 Task: Apply theme shift in current slide.
Action: Mouse moved to (479, 100)
Screenshot: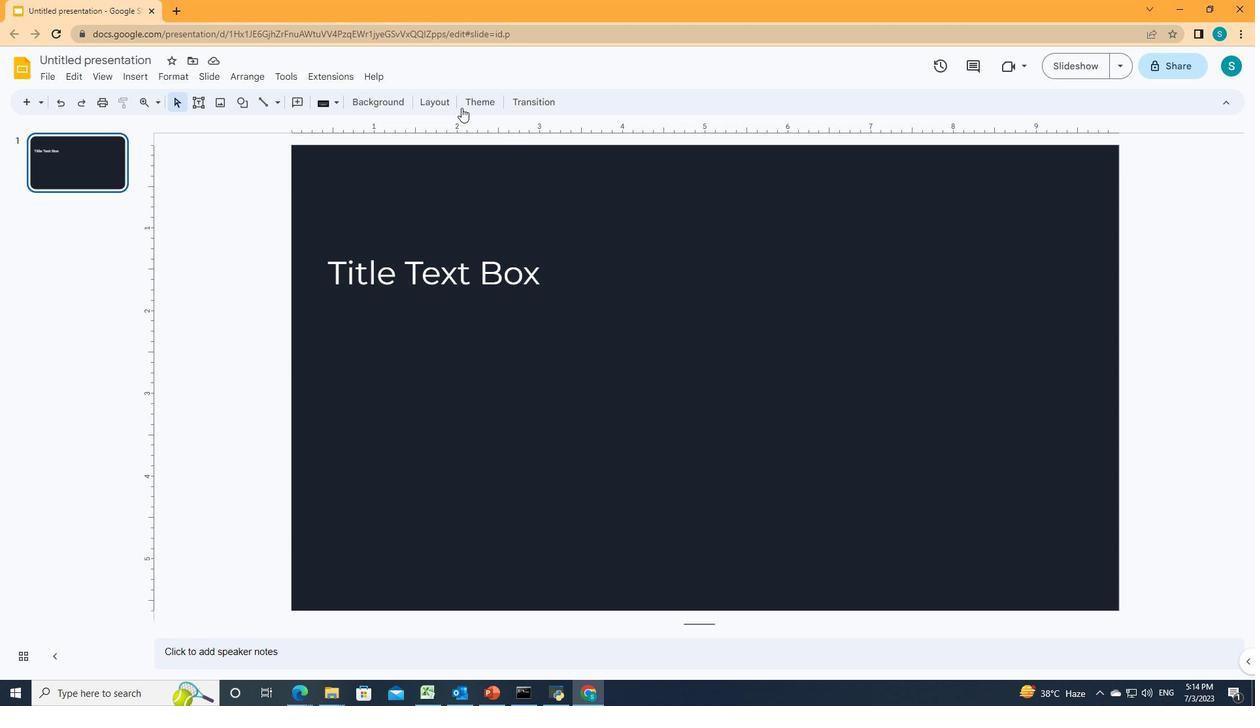 
Action: Mouse pressed left at (479, 100)
Screenshot: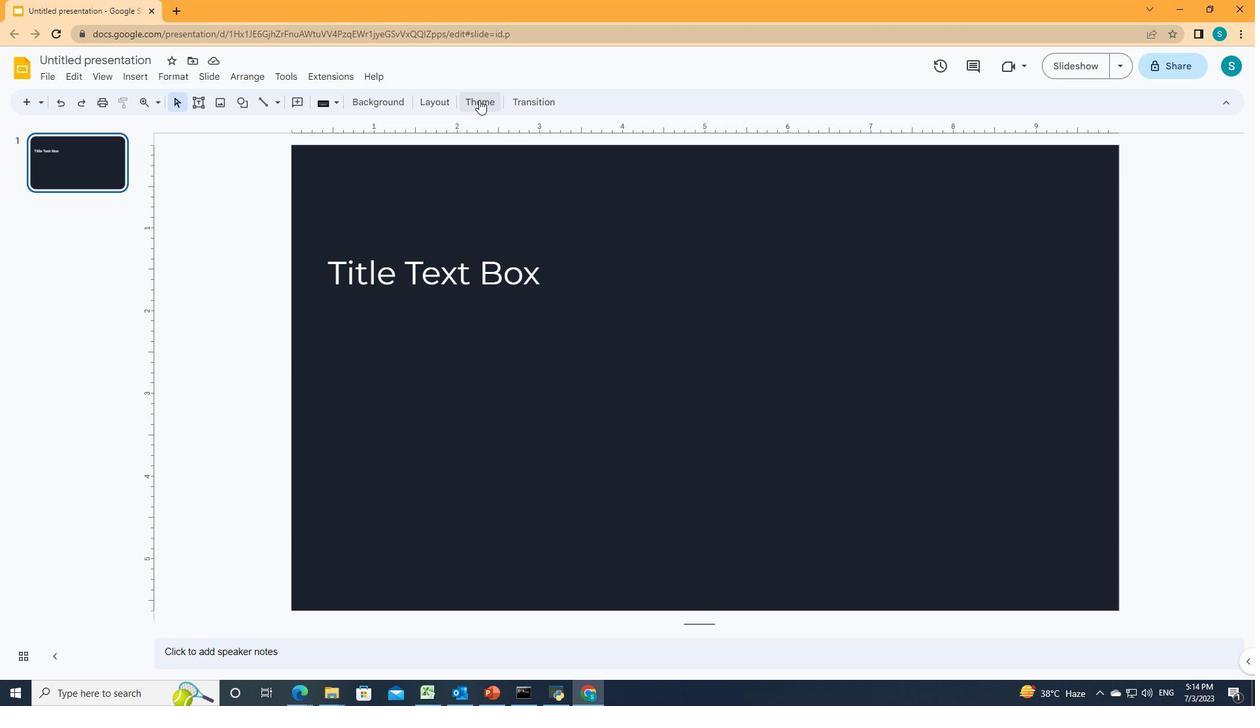 
Action: Mouse moved to (1174, 396)
Screenshot: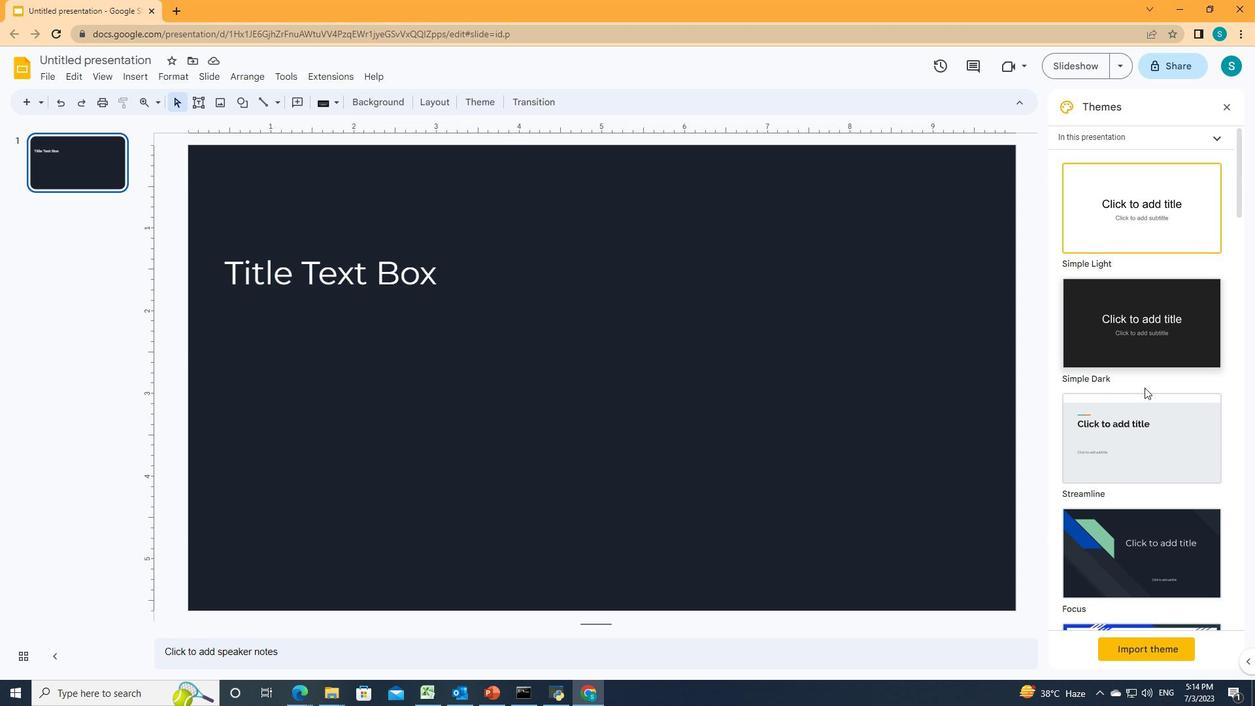 
Action: Mouse scrolled (1174, 395) with delta (0, 0)
Screenshot: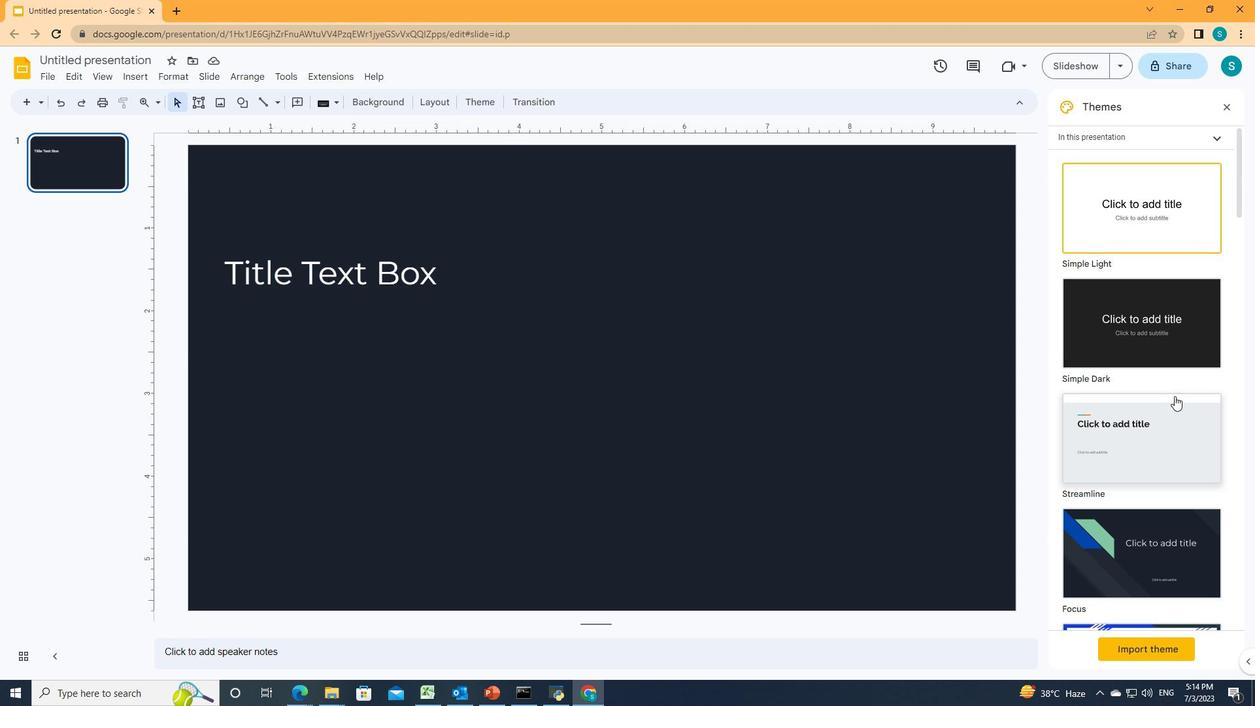 
Action: Mouse moved to (1174, 396)
Screenshot: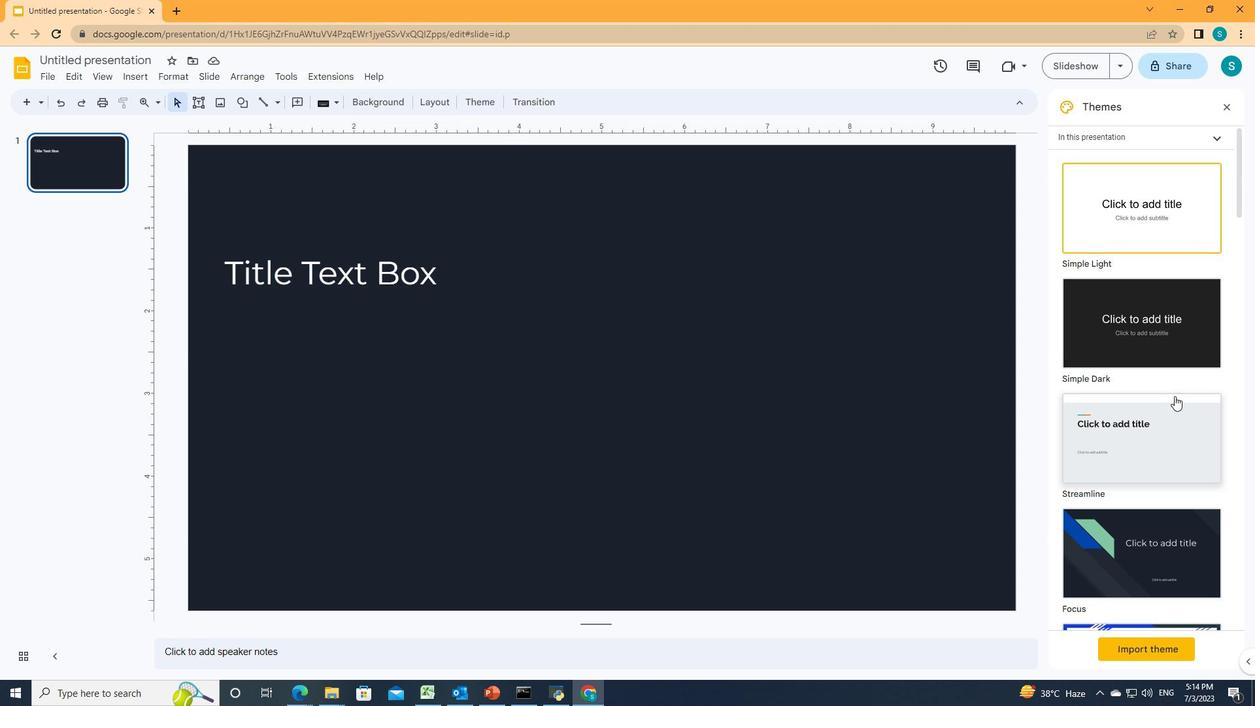 
Action: Mouse scrolled (1174, 396) with delta (0, 0)
Screenshot: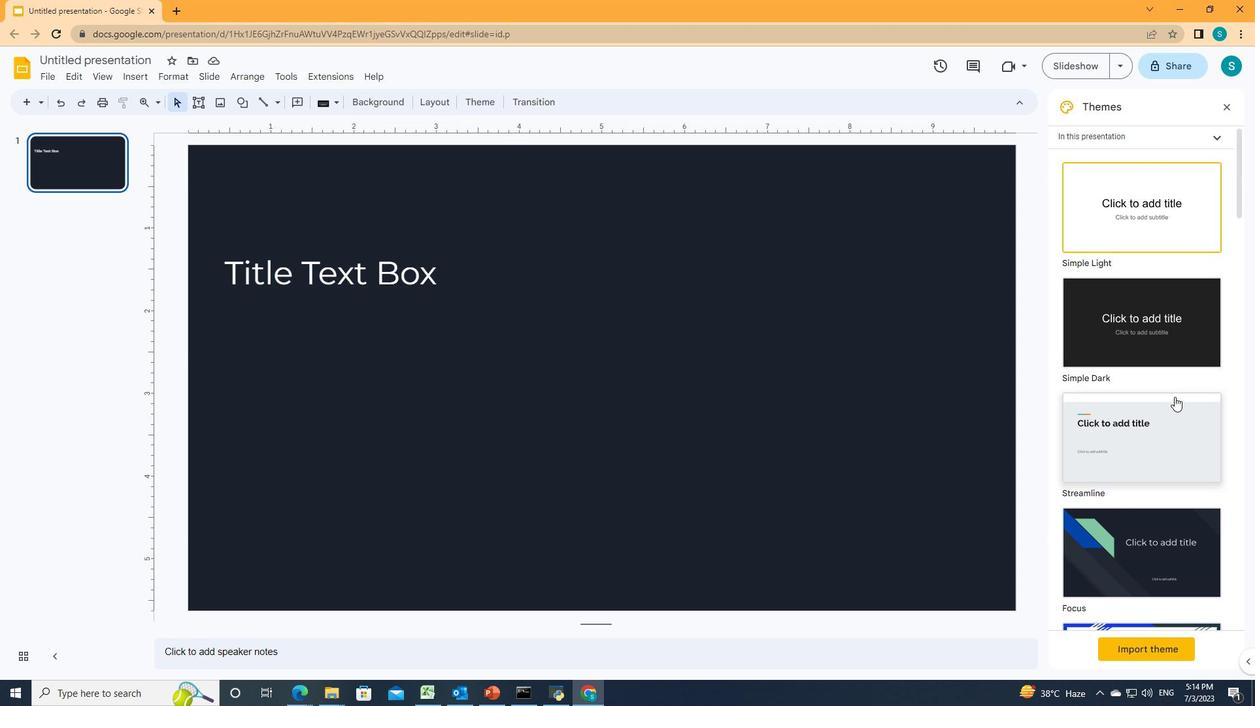 
Action: Mouse moved to (1174, 397)
Screenshot: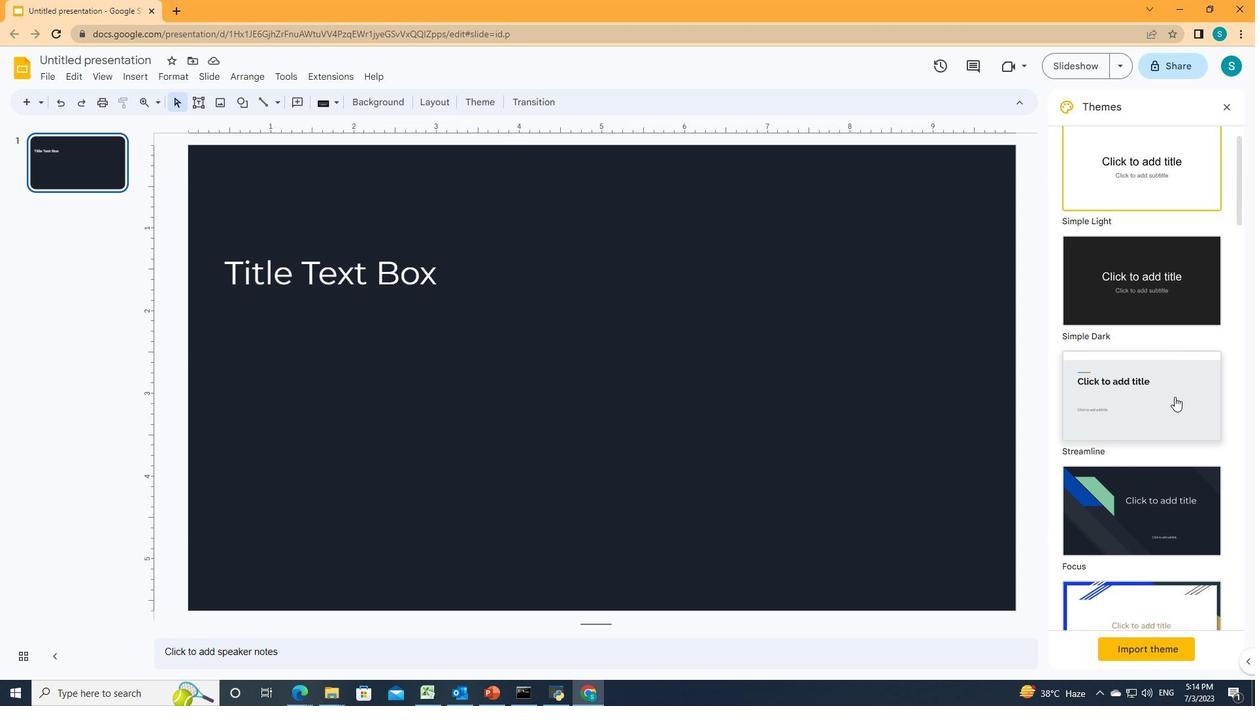 
Action: Mouse scrolled (1174, 396) with delta (0, 0)
Screenshot: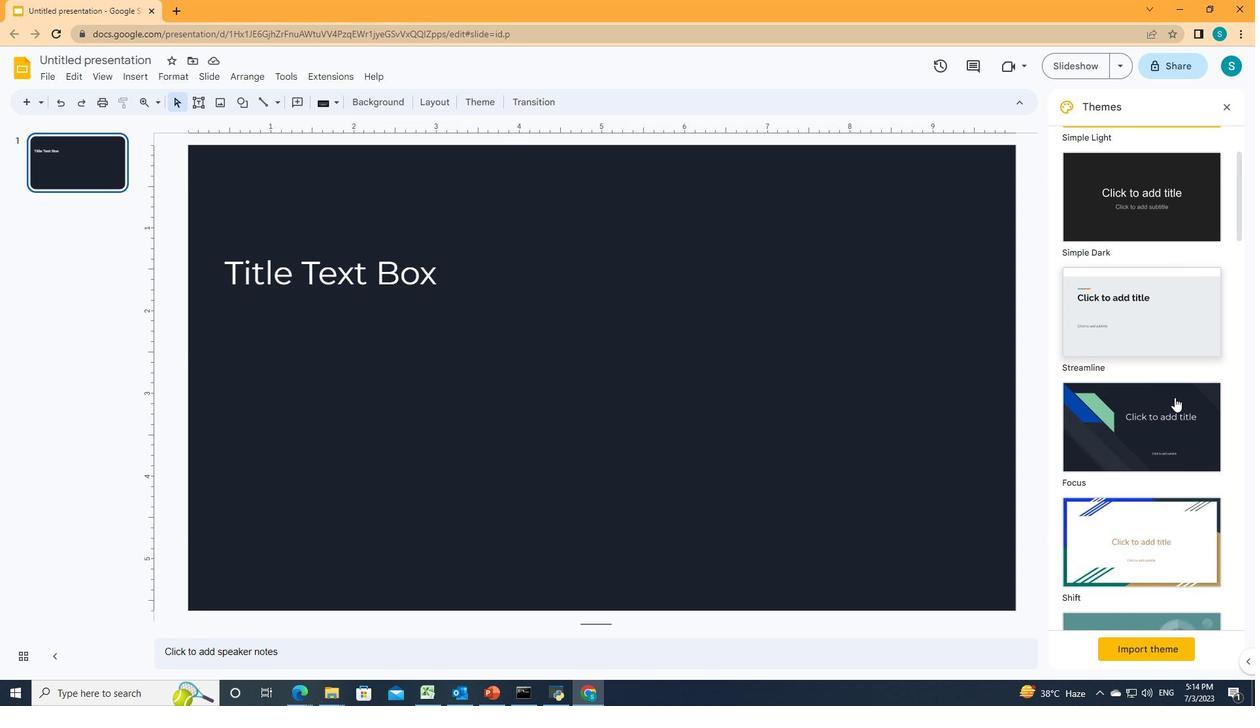 
Action: Mouse moved to (1159, 463)
Screenshot: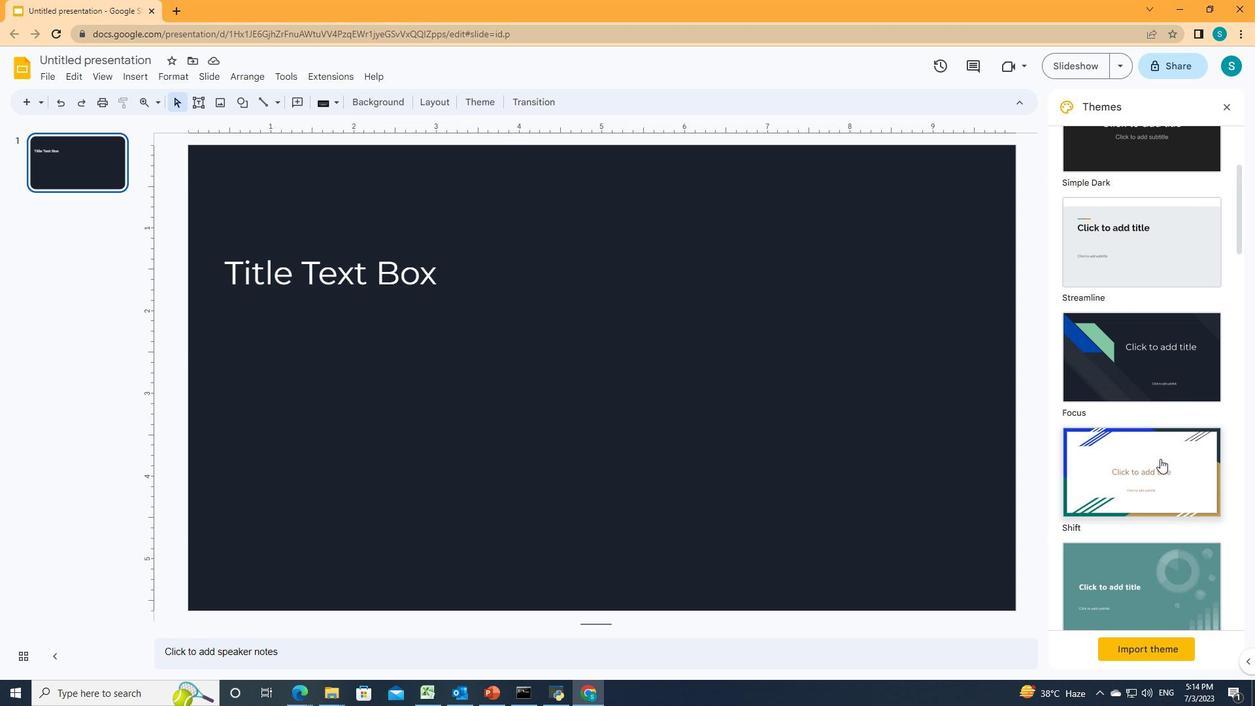 
Action: Mouse pressed left at (1159, 463)
Screenshot: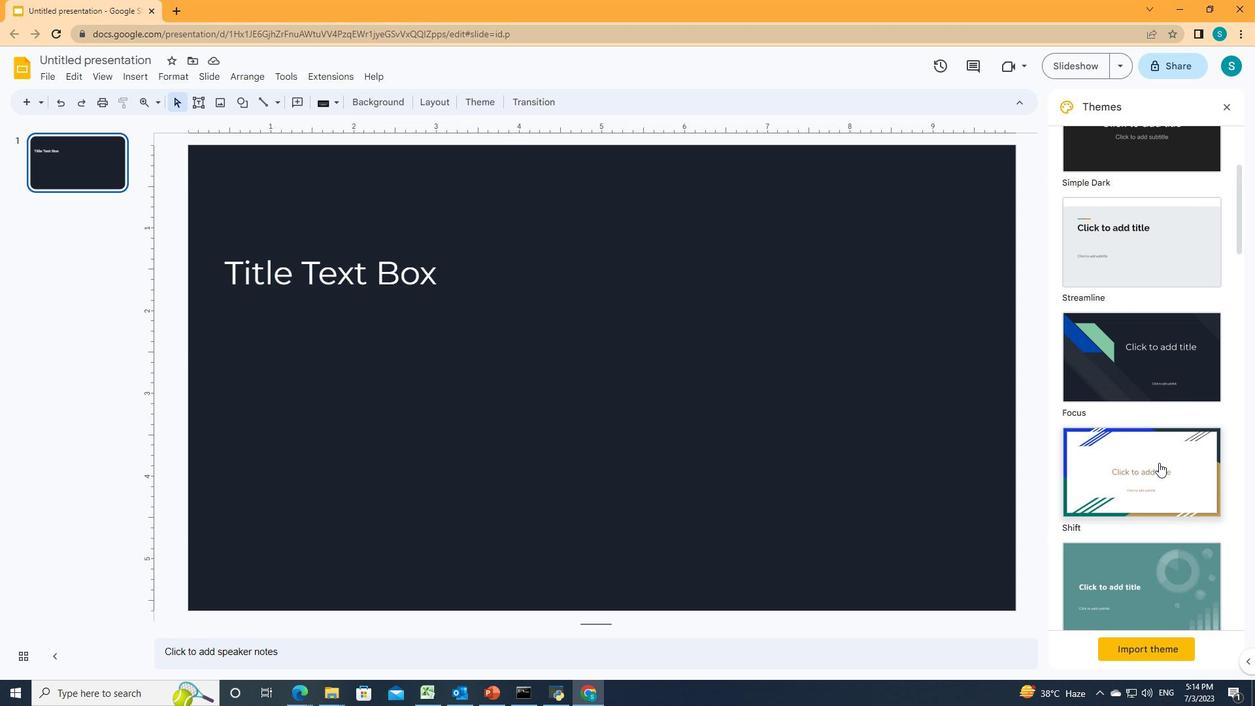 
Action: Mouse moved to (804, 464)
Screenshot: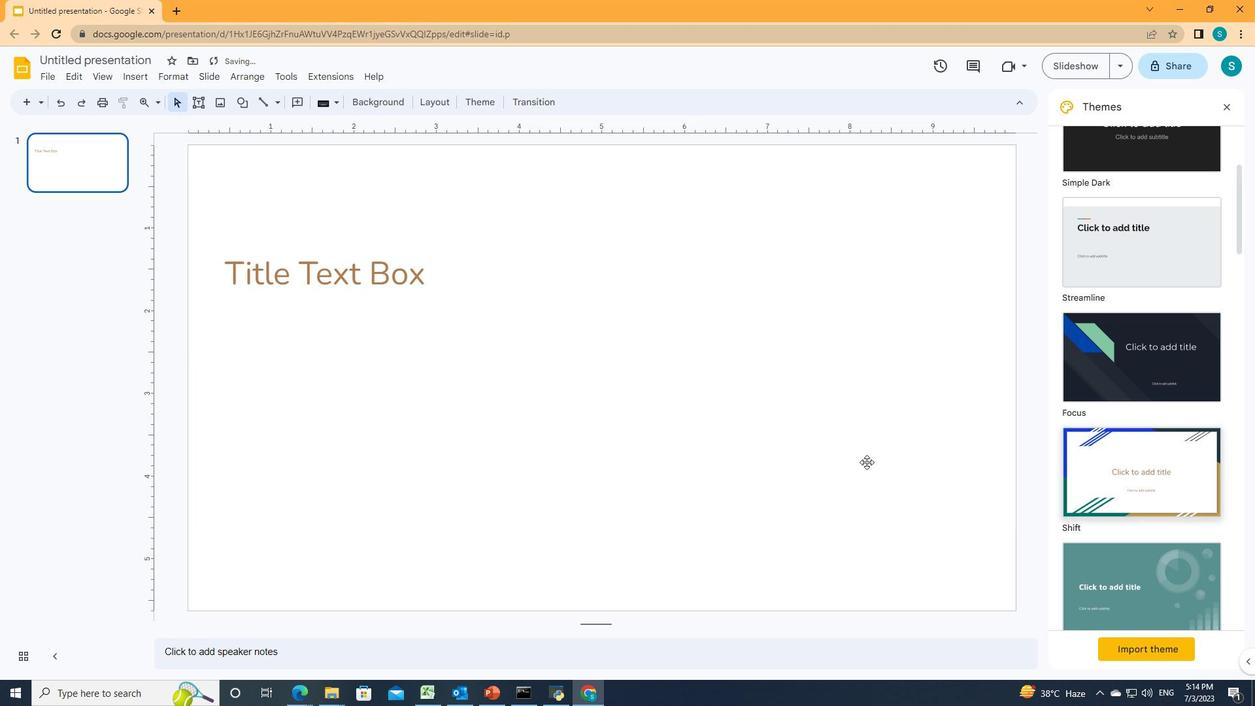 
